 Task: Create List Brand Identity Management in Board Email Marketing Platforms and Tools to Workspace Accounting and Bookkeeping Services. Create List Brand Identity Metrics in Board Employee Recognition and Rewards Programs to Workspace Accounting and Bookkeeping Services. Create List Brand Identity Governance in Board Brand Voice Development and Brand Tone of Voice Guidelines Creation to Workspace Accounting and Bookkeeping Services
Action: Mouse moved to (732, 225)
Screenshot: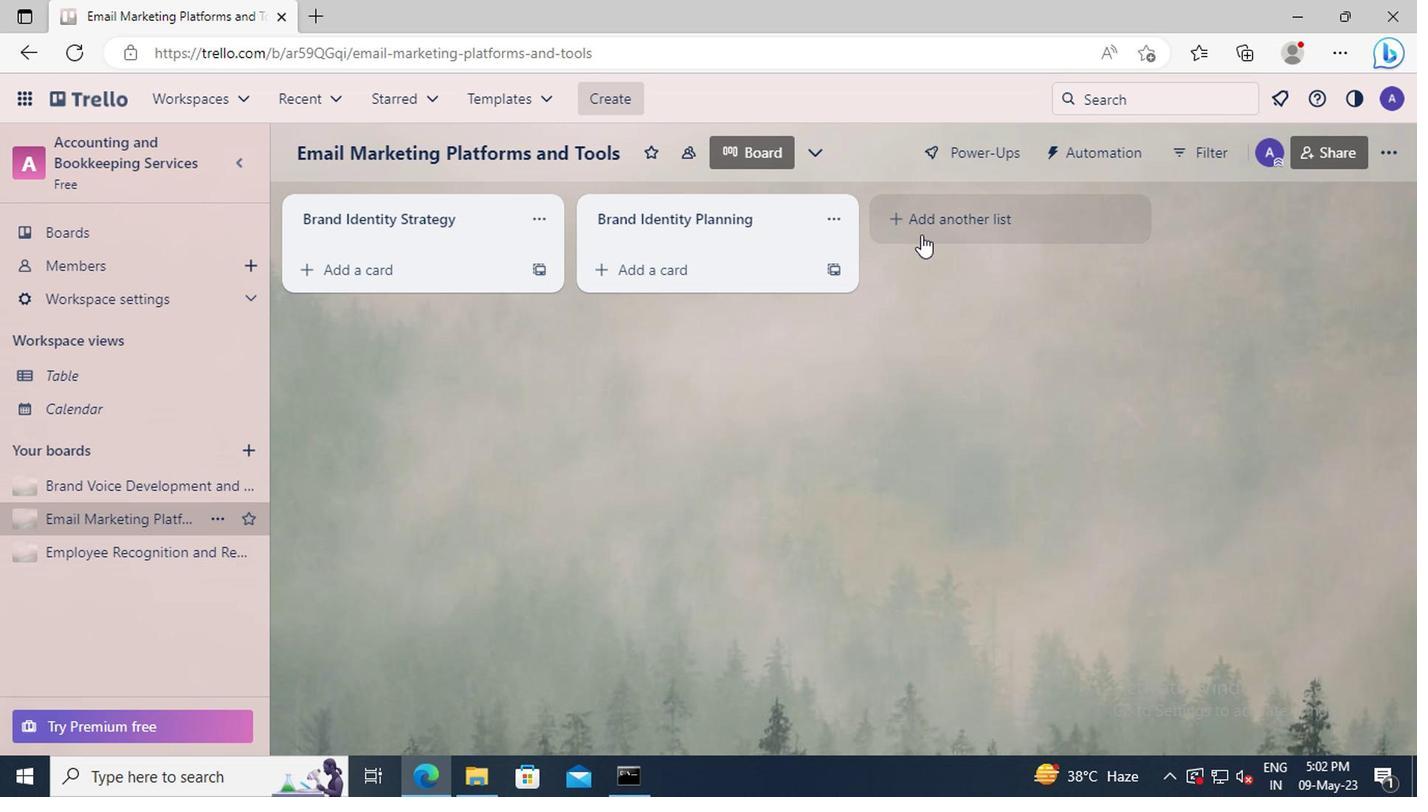 
Action: Mouse pressed left at (732, 225)
Screenshot: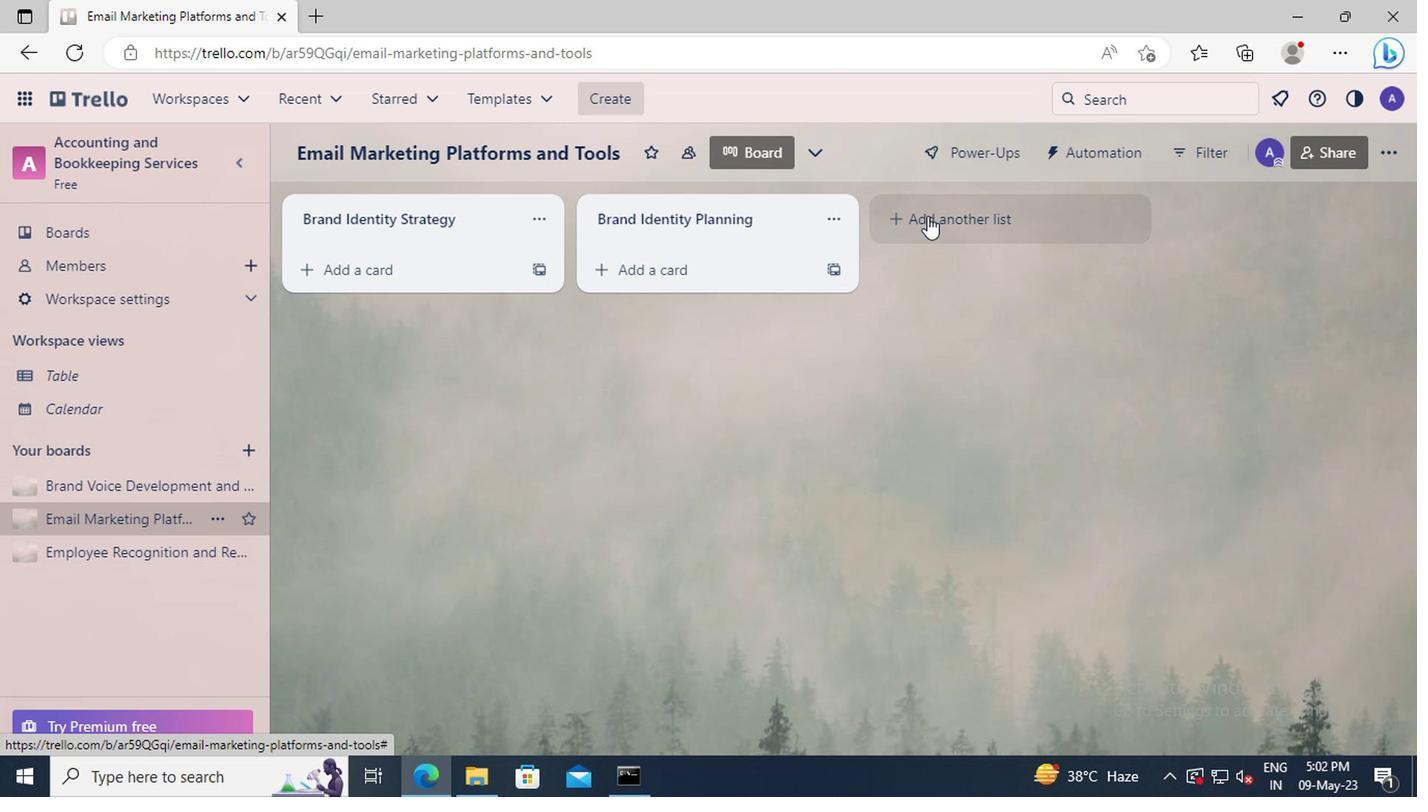 
Action: Key pressed <Key.shift>BRAND<Key.space><Key.shift>IDENTITY<Key.space><Key.shift>MANAGEMENT
Screenshot: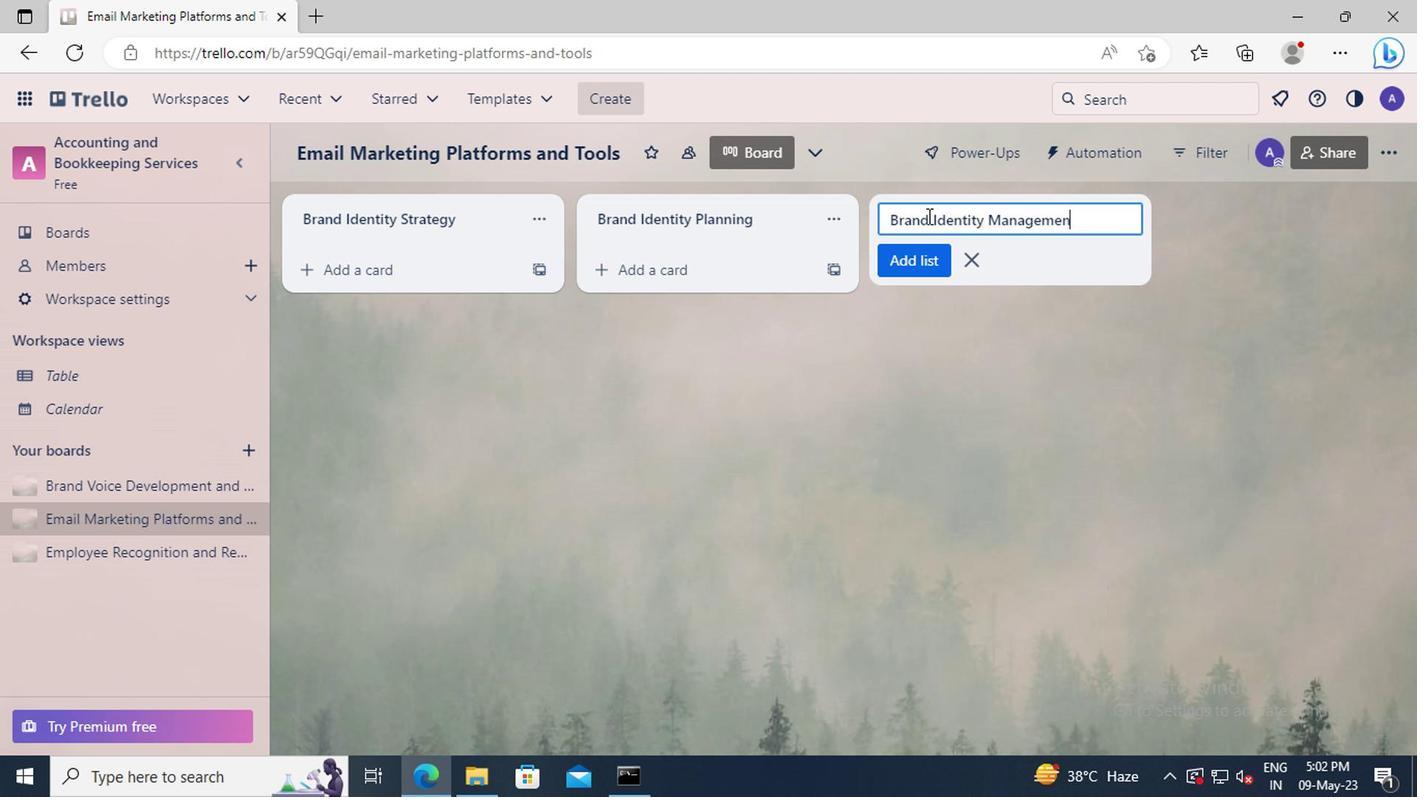 
Action: Mouse moved to (732, 245)
Screenshot: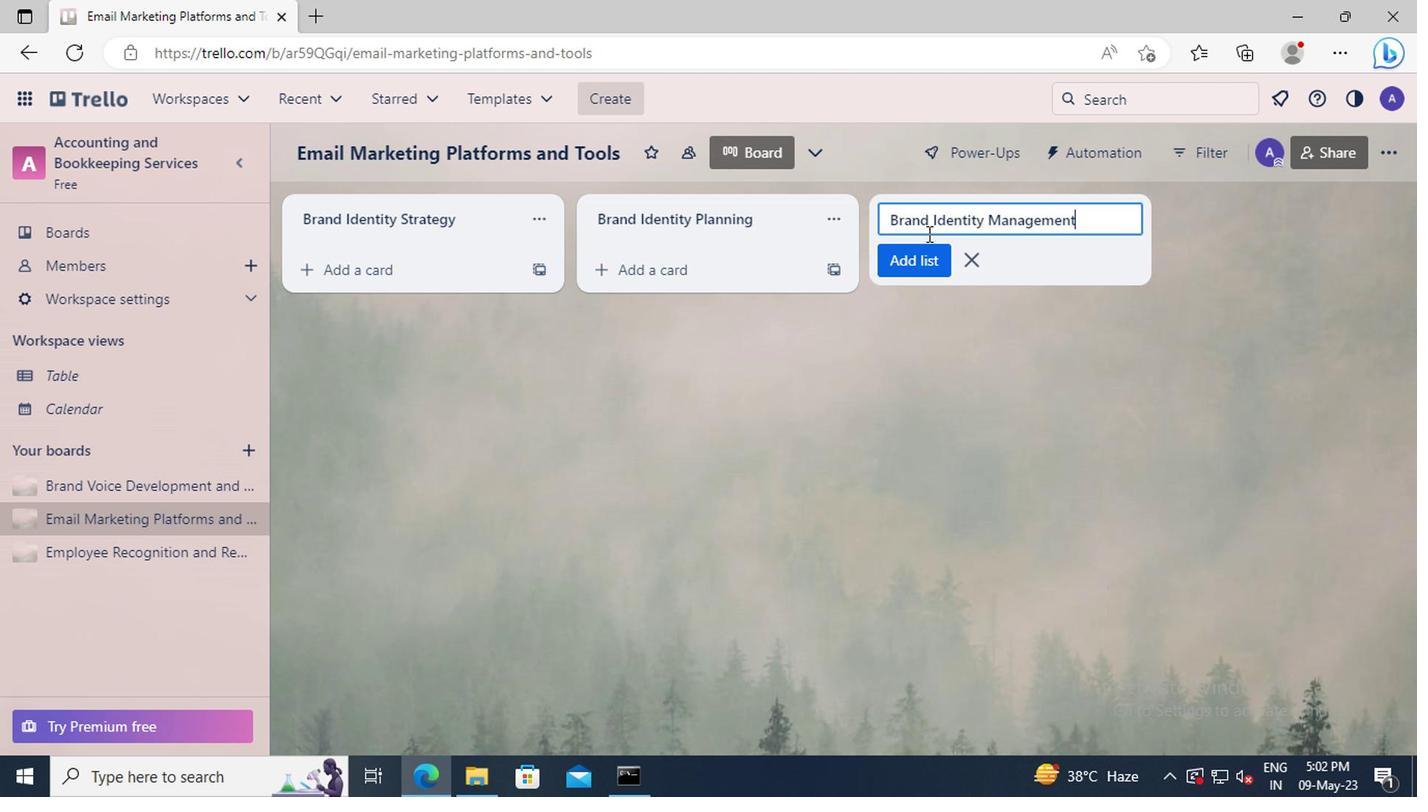 
Action: Mouse pressed left at (732, 245)
Screenshot: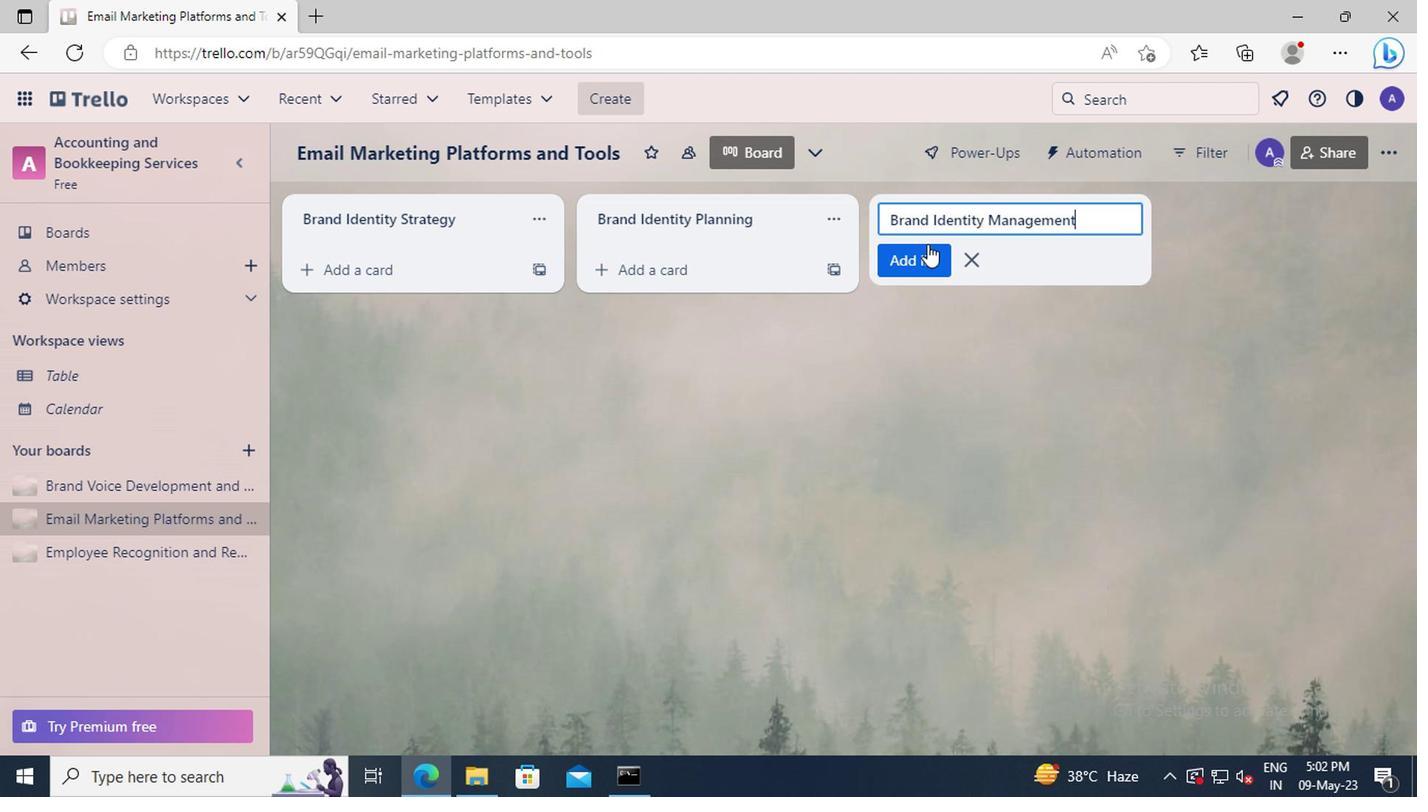 
Action: Mouse moved to (188, 465)
Screenshot: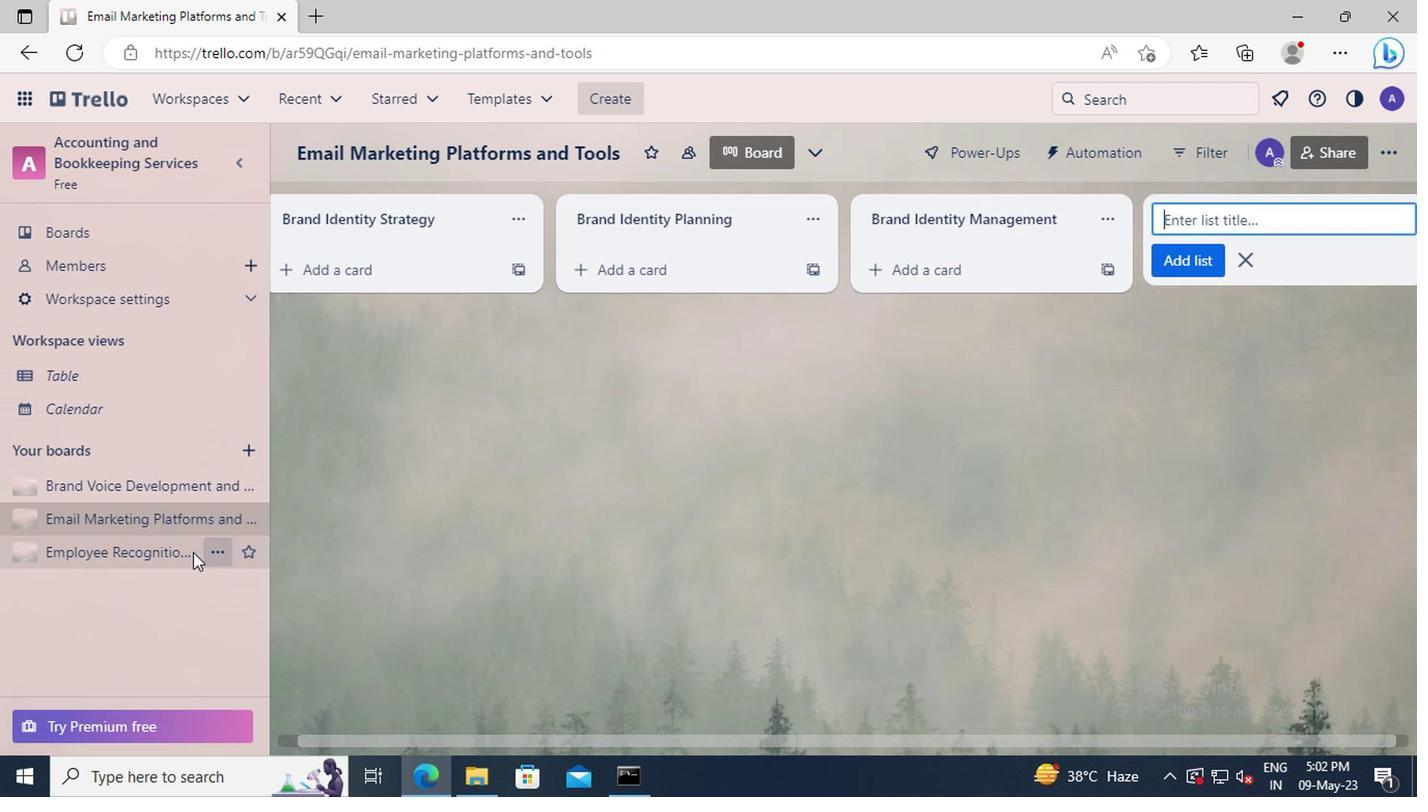 
Action: Mouse pressed left at (188, 465)
Screenshot: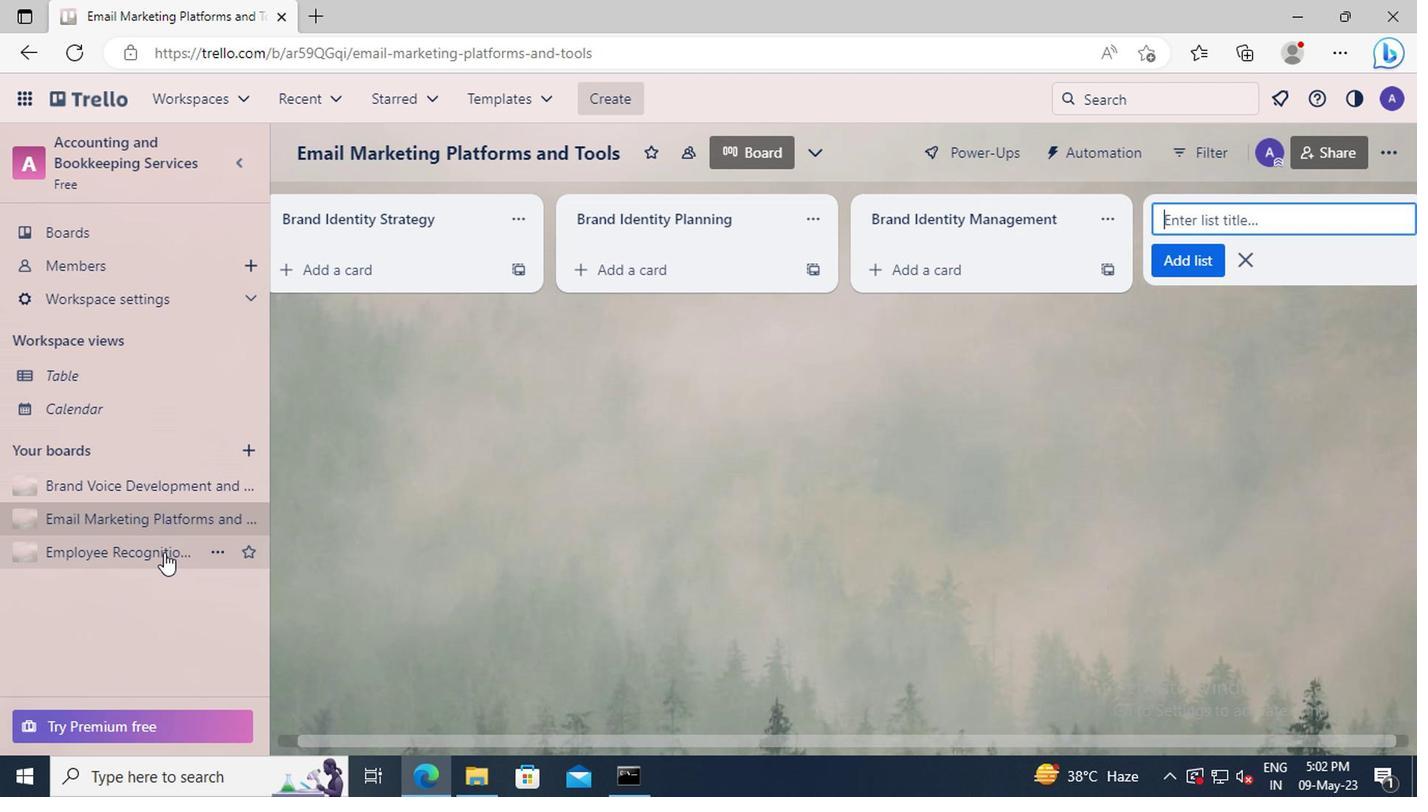 
Action: Mouse moved to (728, 228)
Screenshot: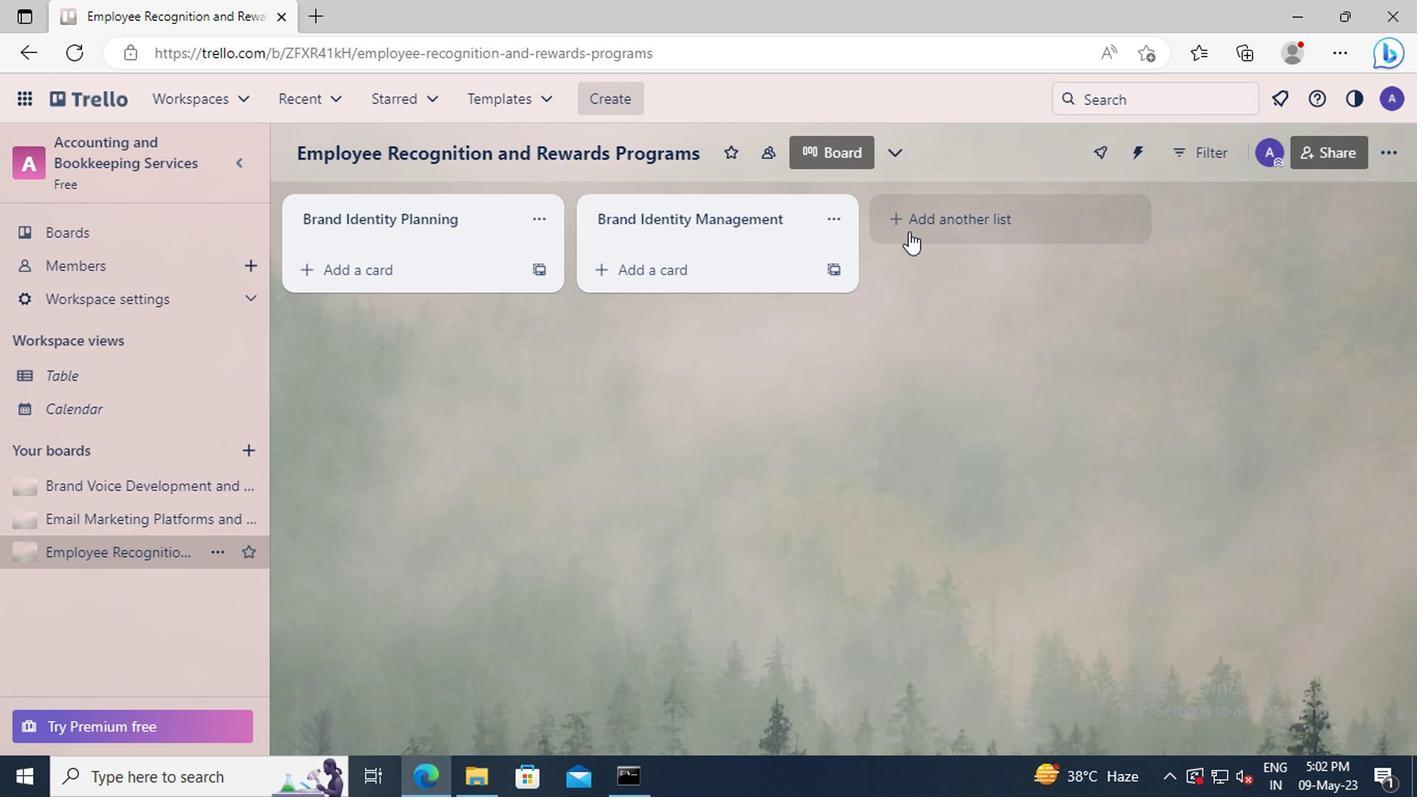 
Action: Mouse pressed left at (728, 228)
Screenshot: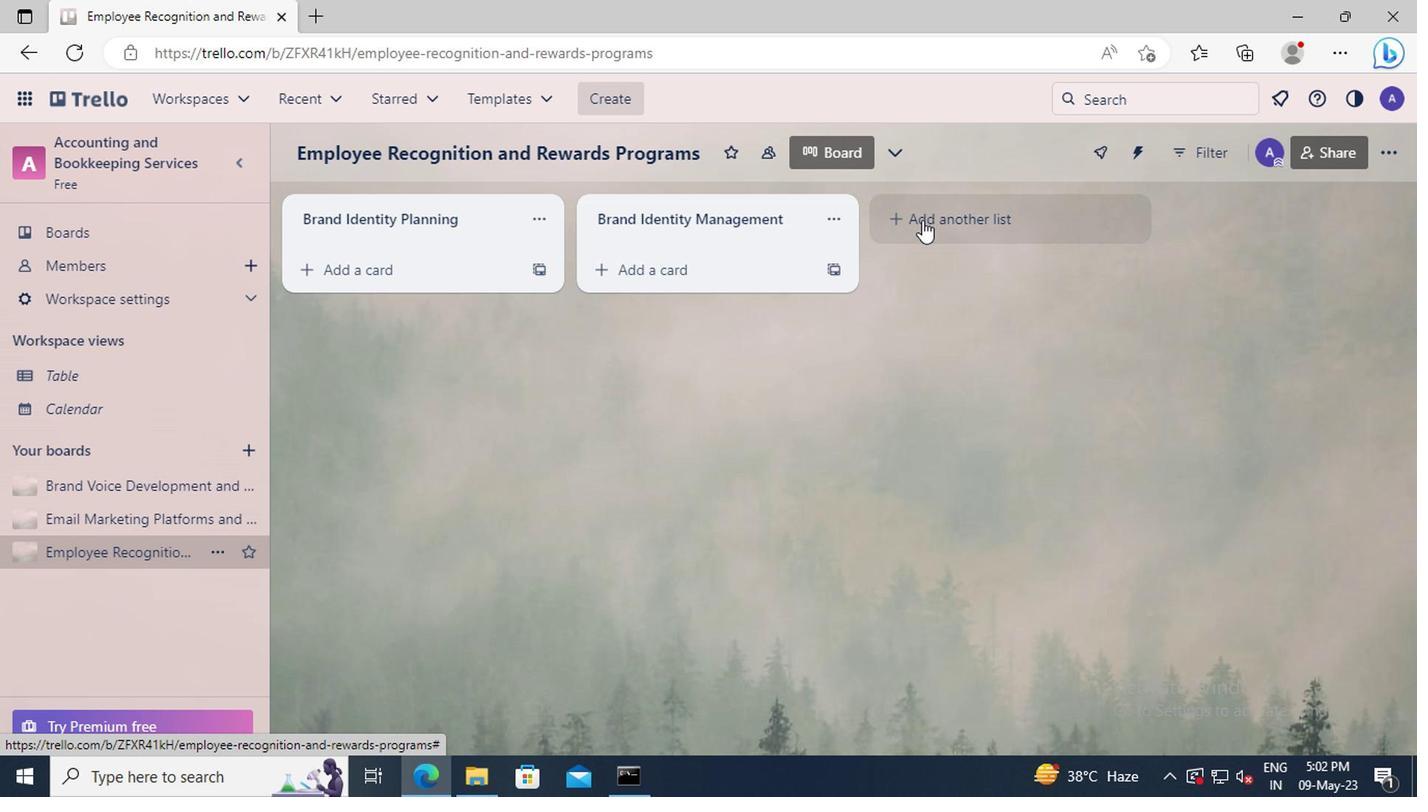
Action: Key pressed <Key.shift>BRAND<Key.space><Key.shift>IDENTITY<Key.space><Key.shift>METRICS
Screenshot: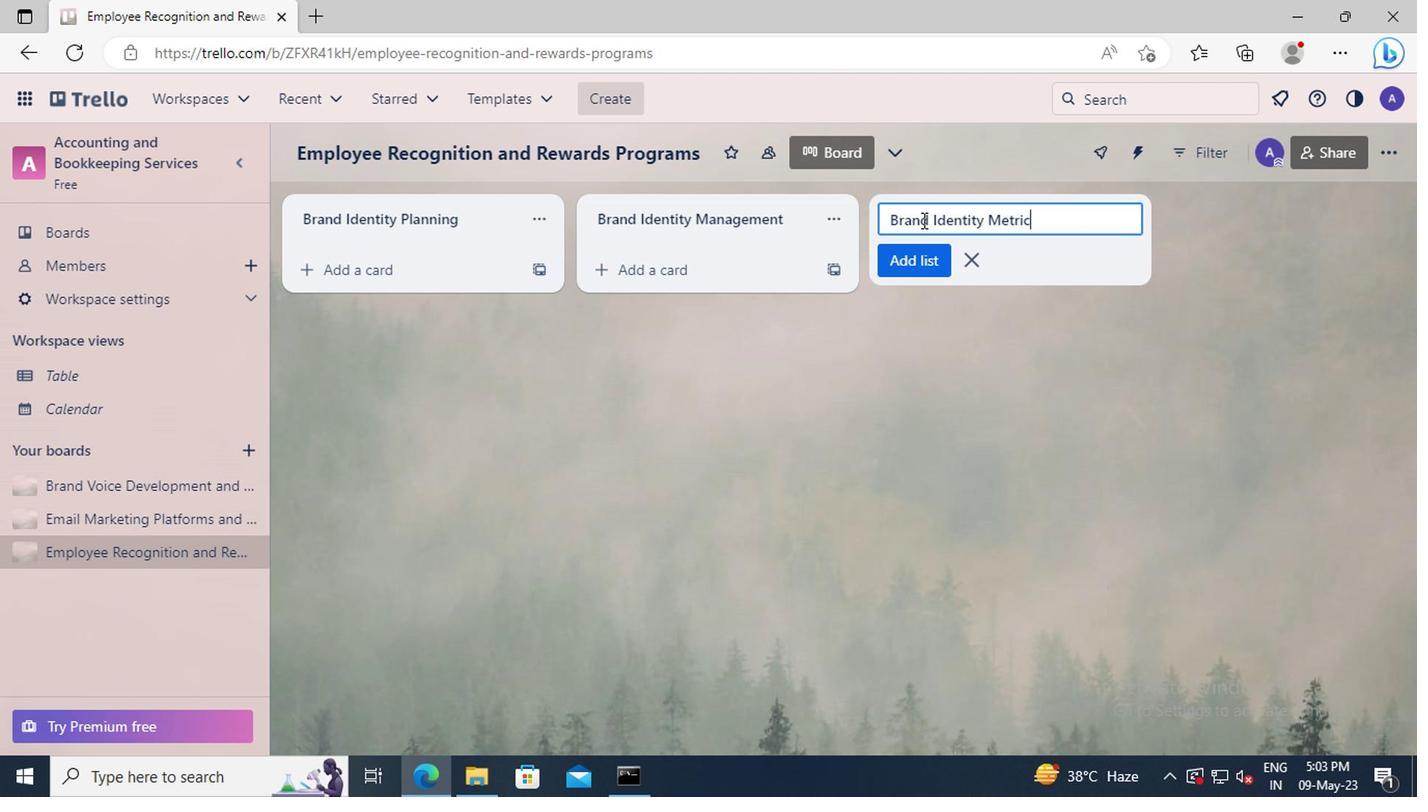 
Action: Mouse moved to (729, 256)
Screenshot: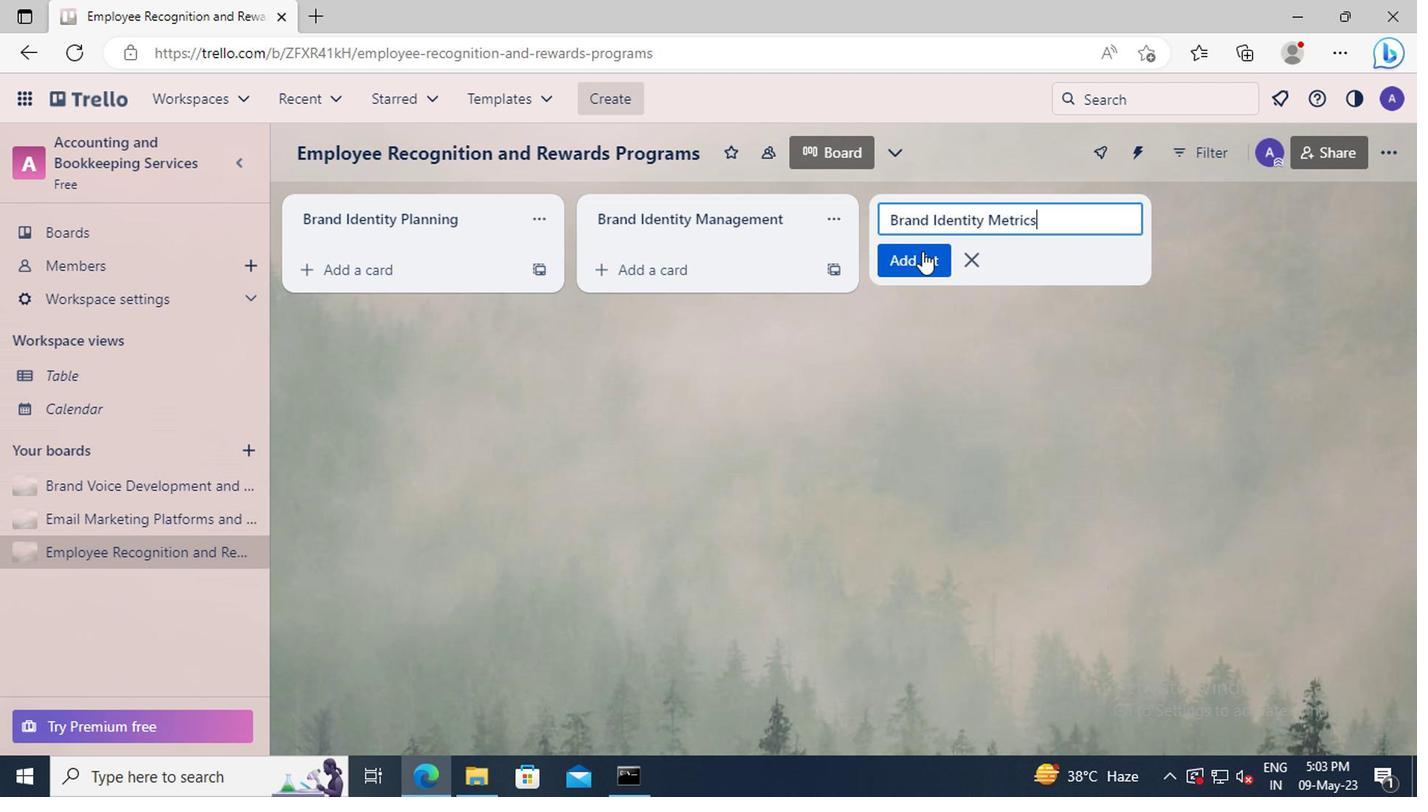 
Action: Mouse pressed left at (729, 256)
Screenshot: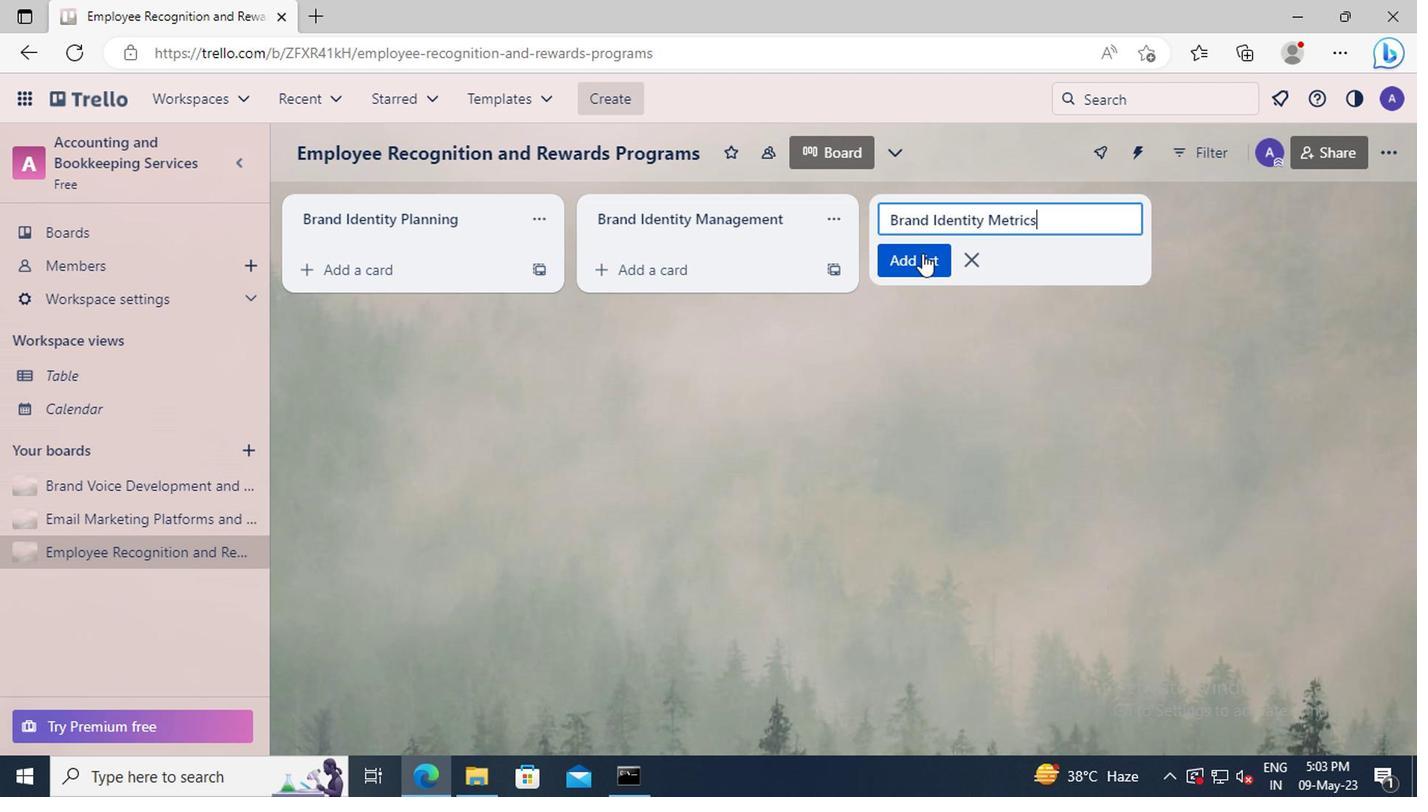 
Action: Mouse moved to (208, 409)
Screenshot: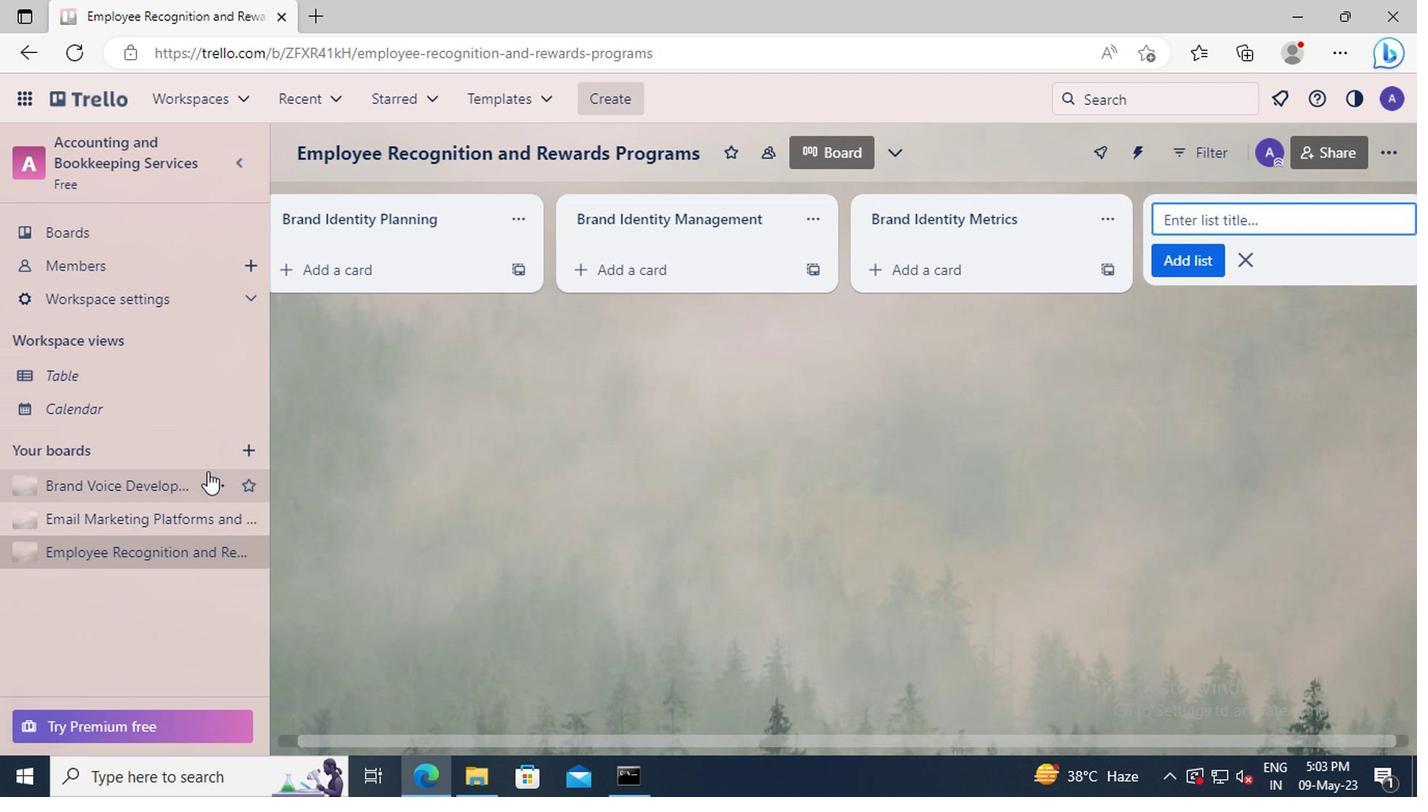 
Action: Mouse pressed left at (208, 409)
Screenshot: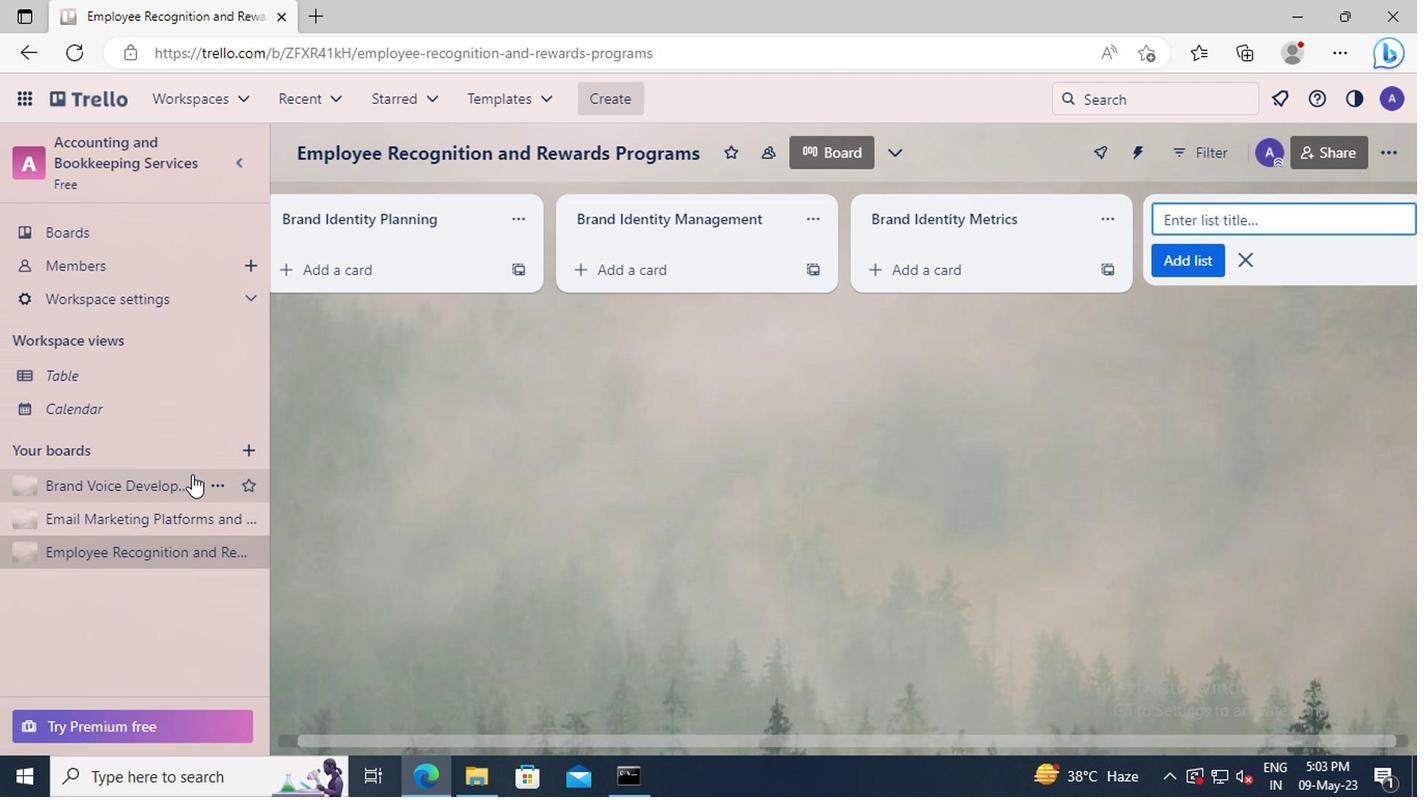 
Action: Mouse moved to (730, 230)
Screenshot: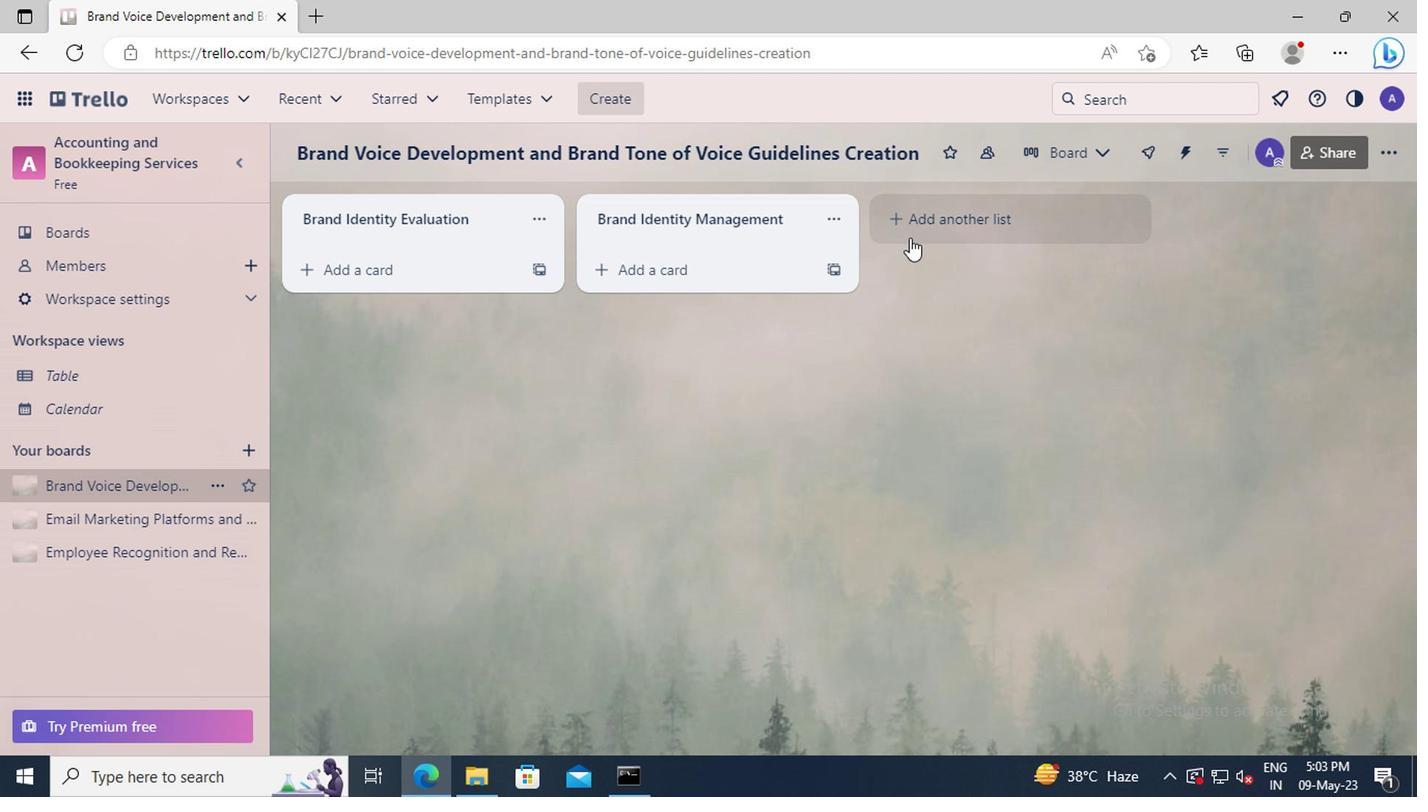 
Action: Mouse pressed left at (730, 230)
Screenshot: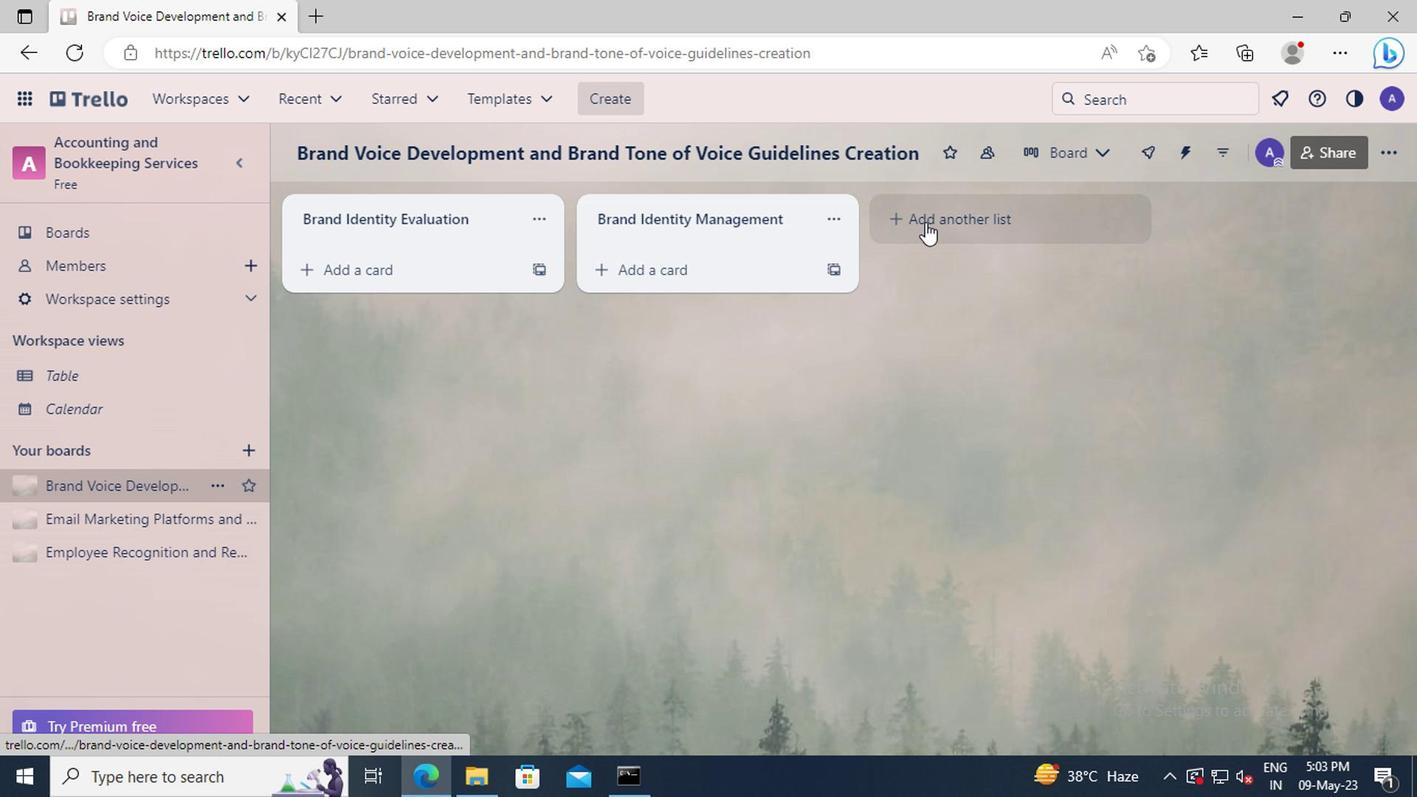 
Action: Mouse moved to (734, 230)
Screenshot: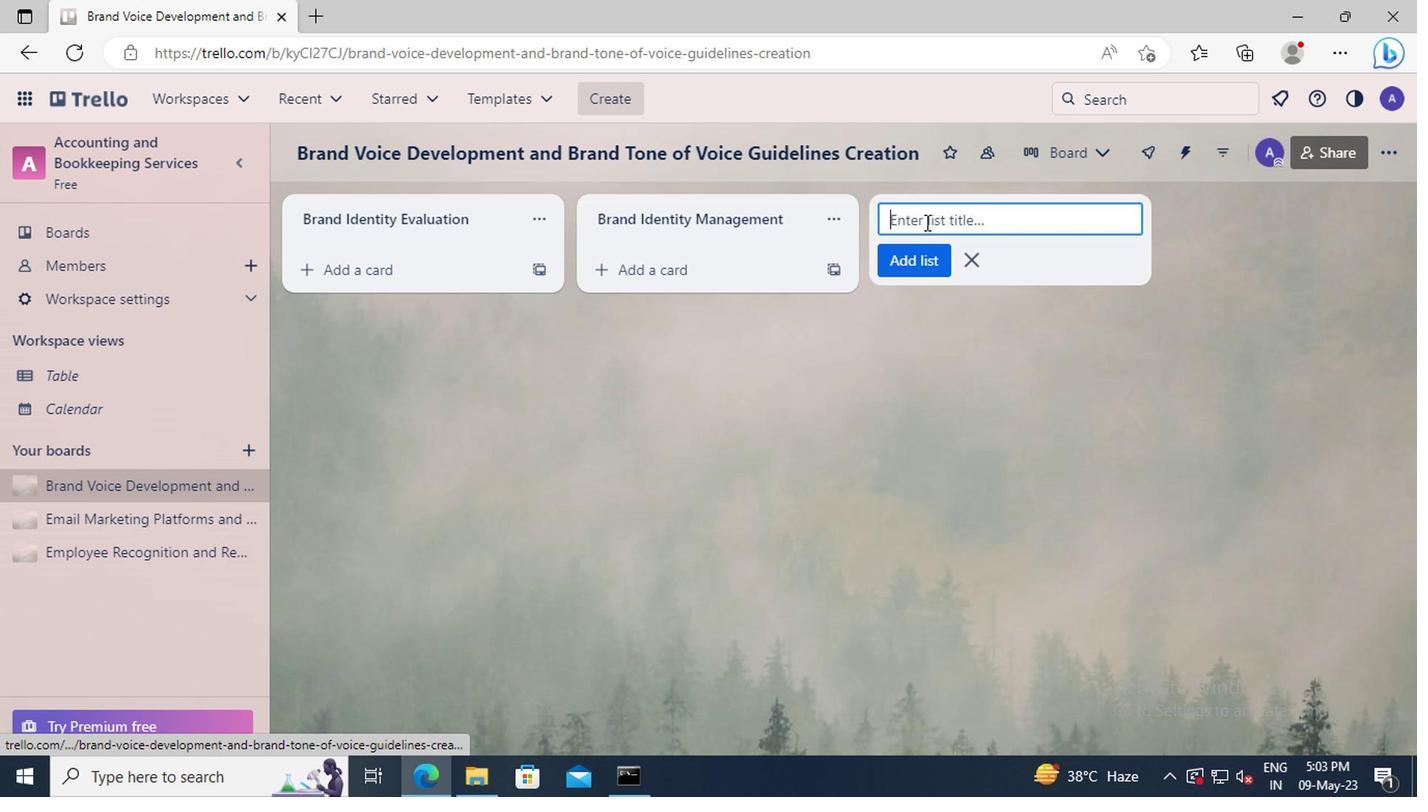 
Action: Key pressed <Key.shift>BRAND<Key.space><Key.shift>IDENTITY<Key.space><Key.shift>GOVER
Screenshot: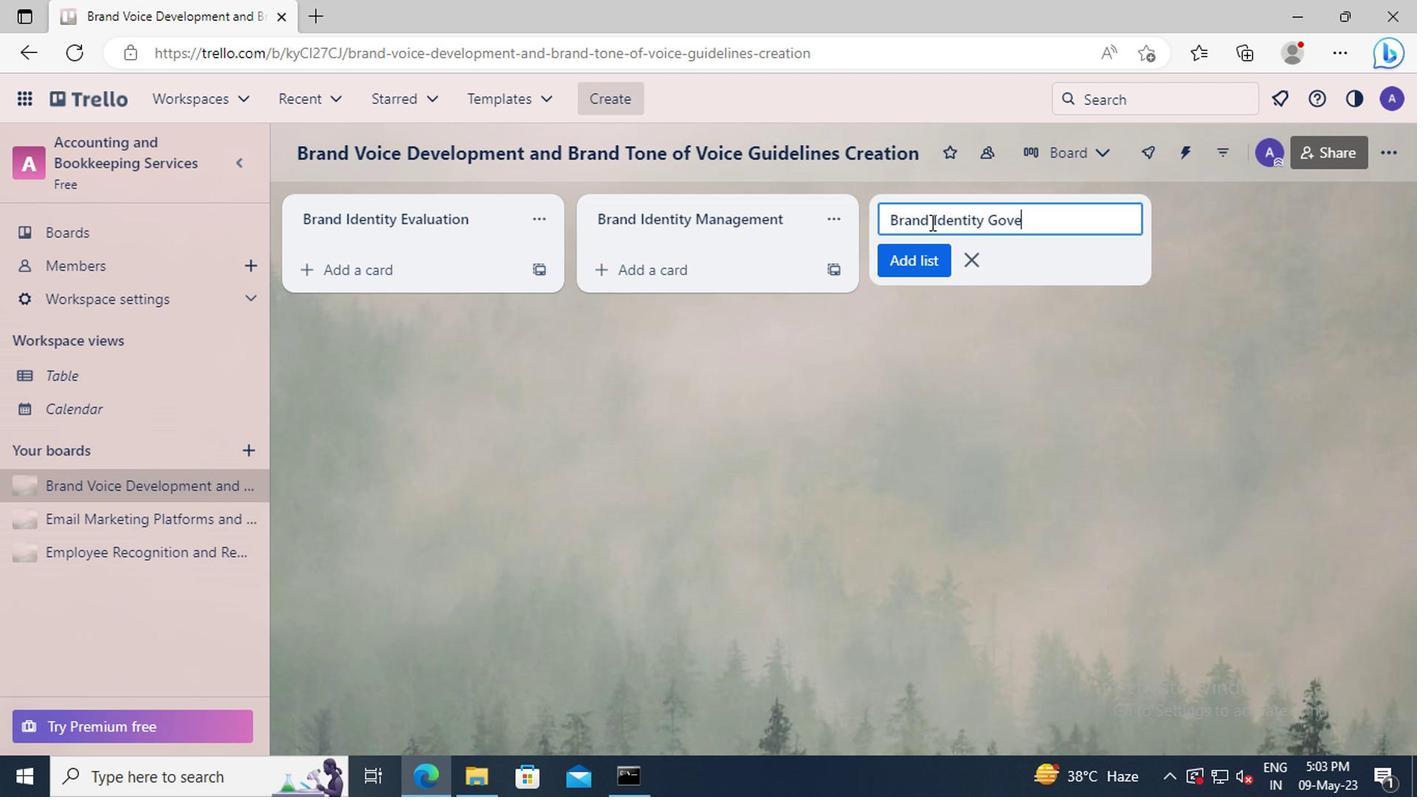 
Action: Mouse moved to (735, 231)
Screenshot: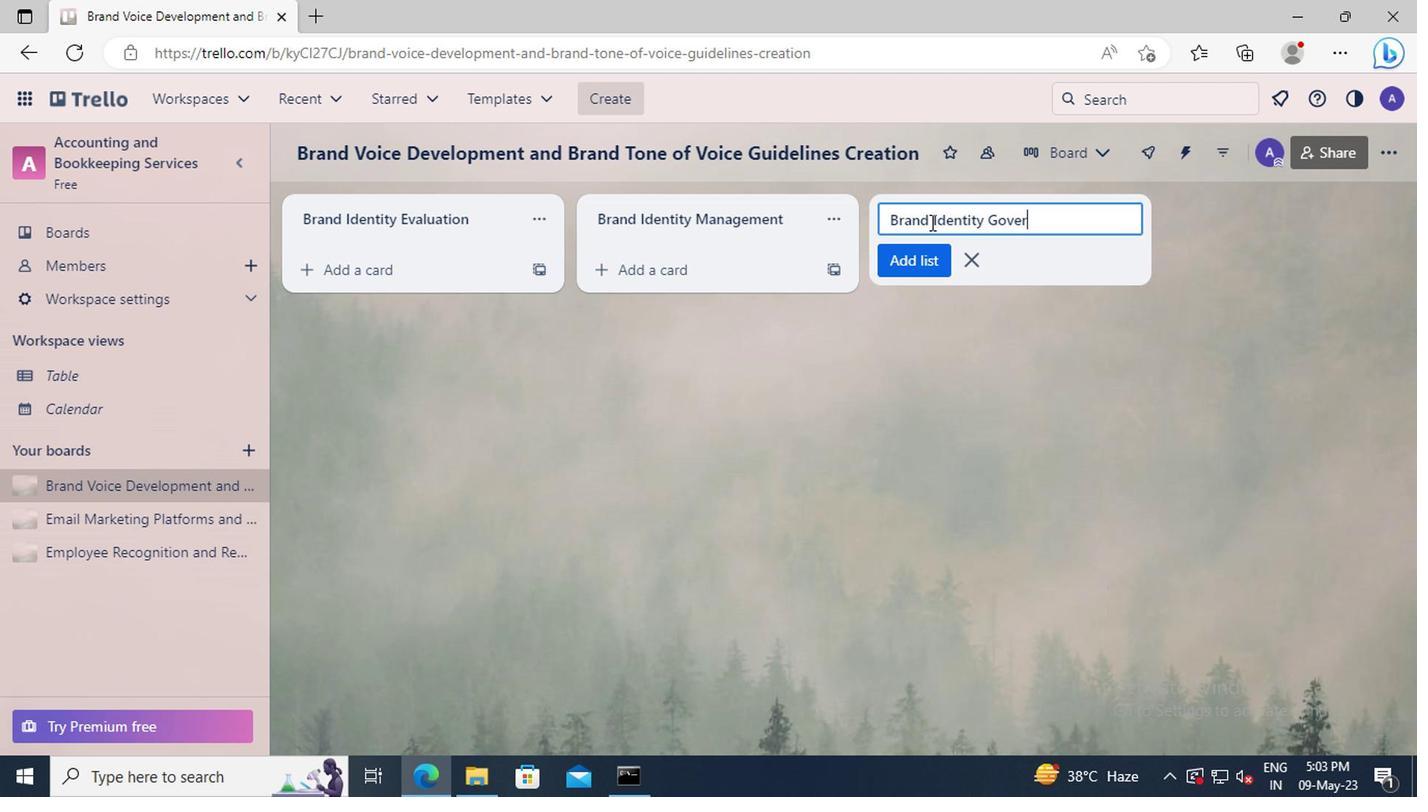 
Action: Key pressed NANCE
Screenshot: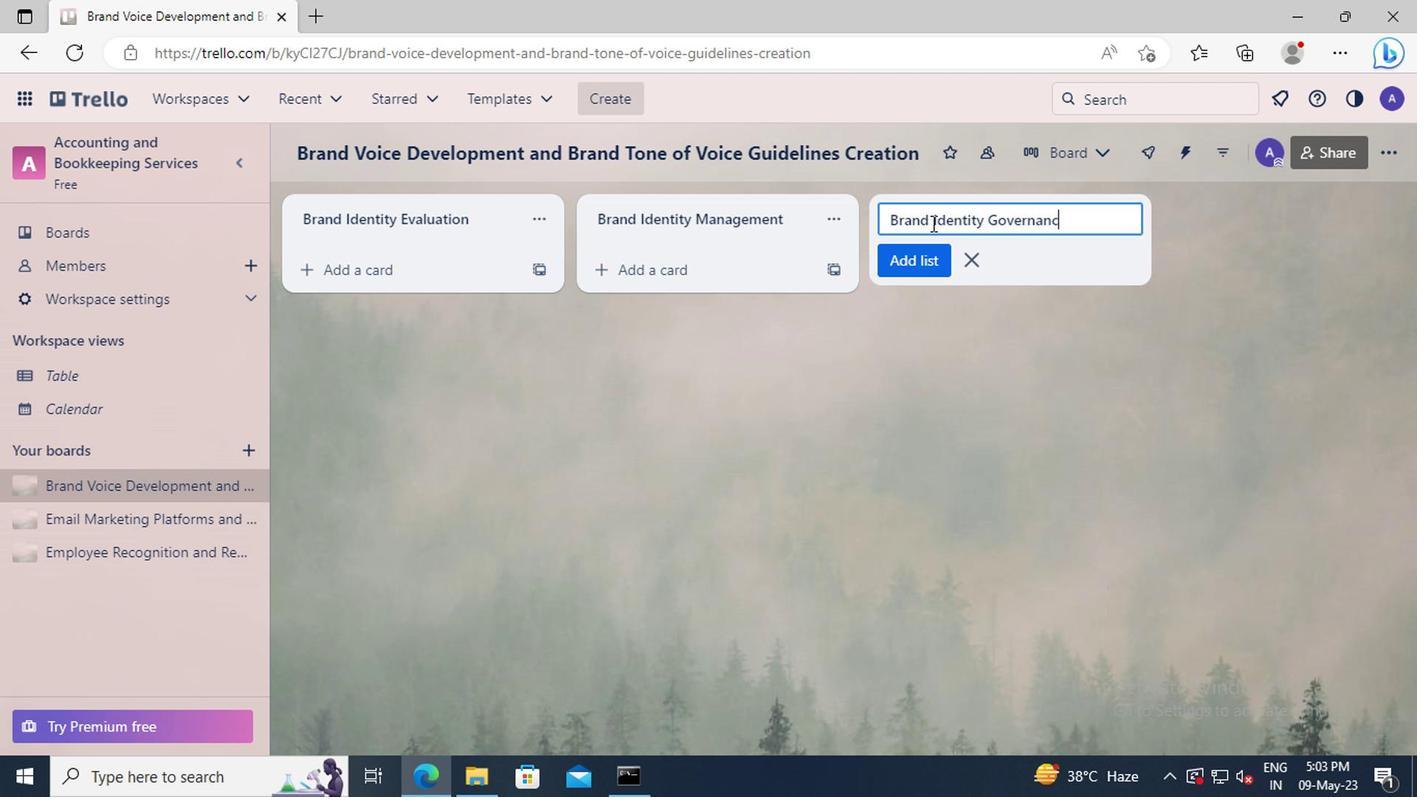 
Action: Mouse moved to (734, 257)
Screenshot: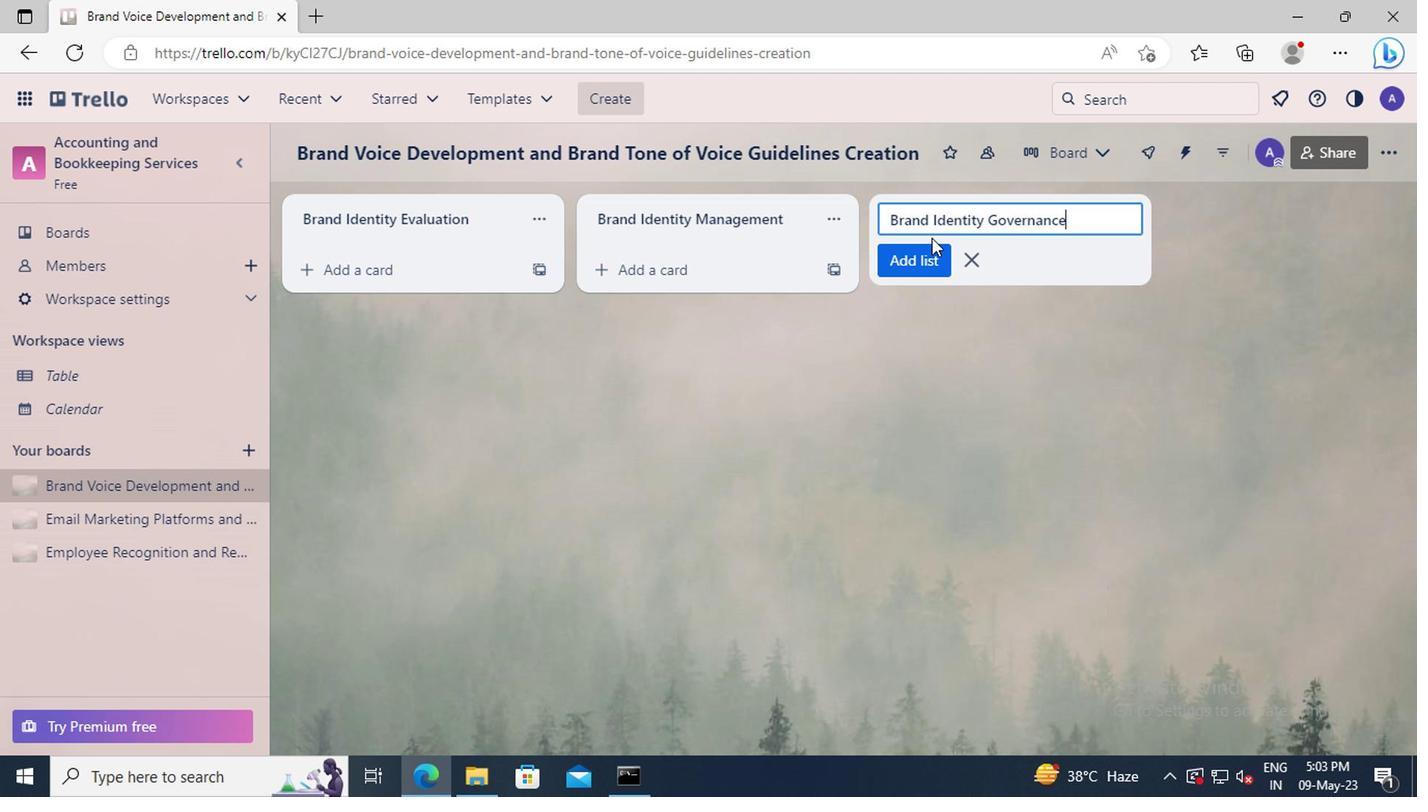 
Action: Mouse pressed left at (734, 257)
Screenshot: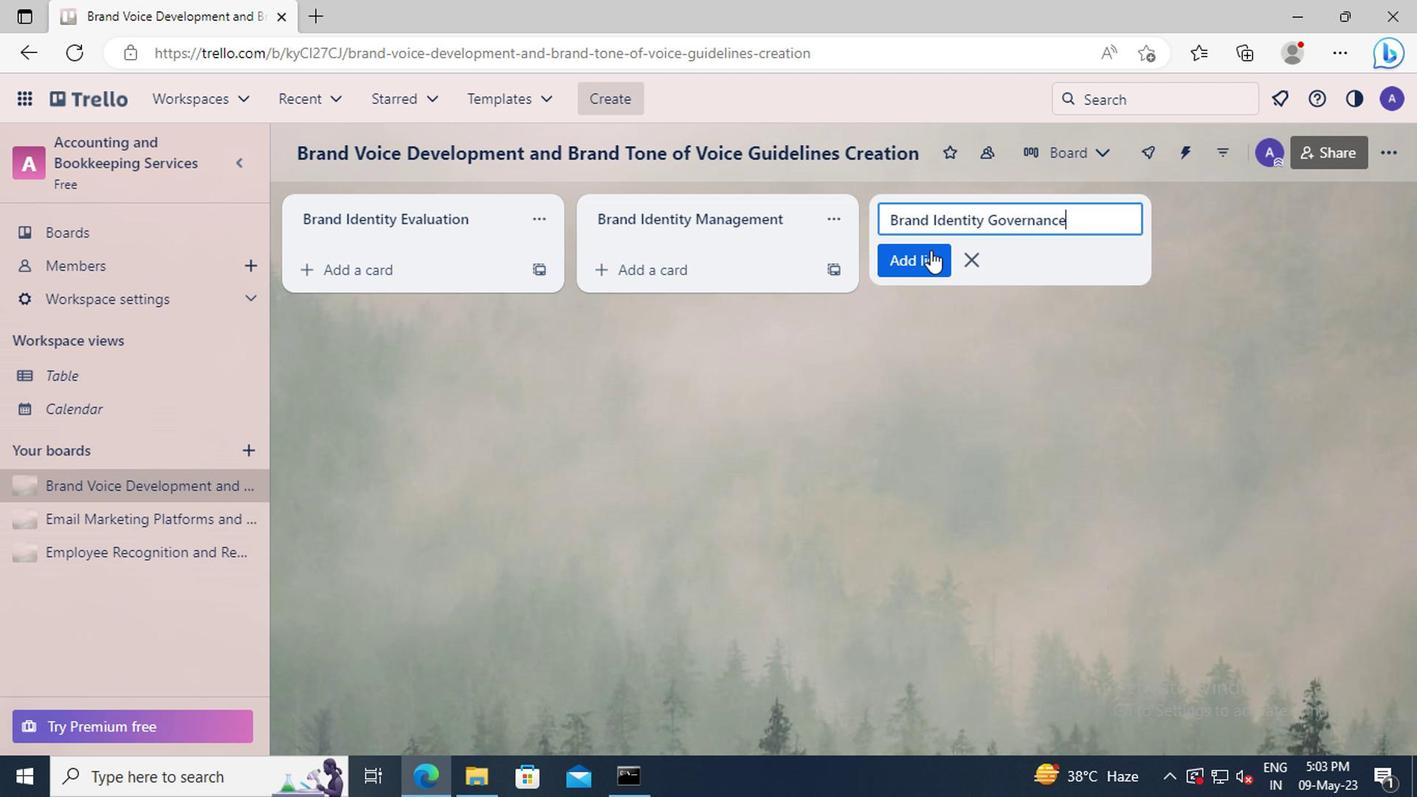 
